 Task: Create in the project AgileMission and in the Backlog issue 'Upgrade the caching mechanism of a web application to improve response time and reduce server load' a child issue 'Kubernetes cluster network reliability testing and remediation', and assign it to team member softage.3@softage.net. Create in the project AgileMission and in the Backlog issue 'Create a new online platform for online data analysis courses with advanced data visualization and statistical analysis features' a child issue 'Integration with property valuation software', and assign it to team member softage.4@softage.net
Action: Mouse moved to (810, 494)
Screenshot: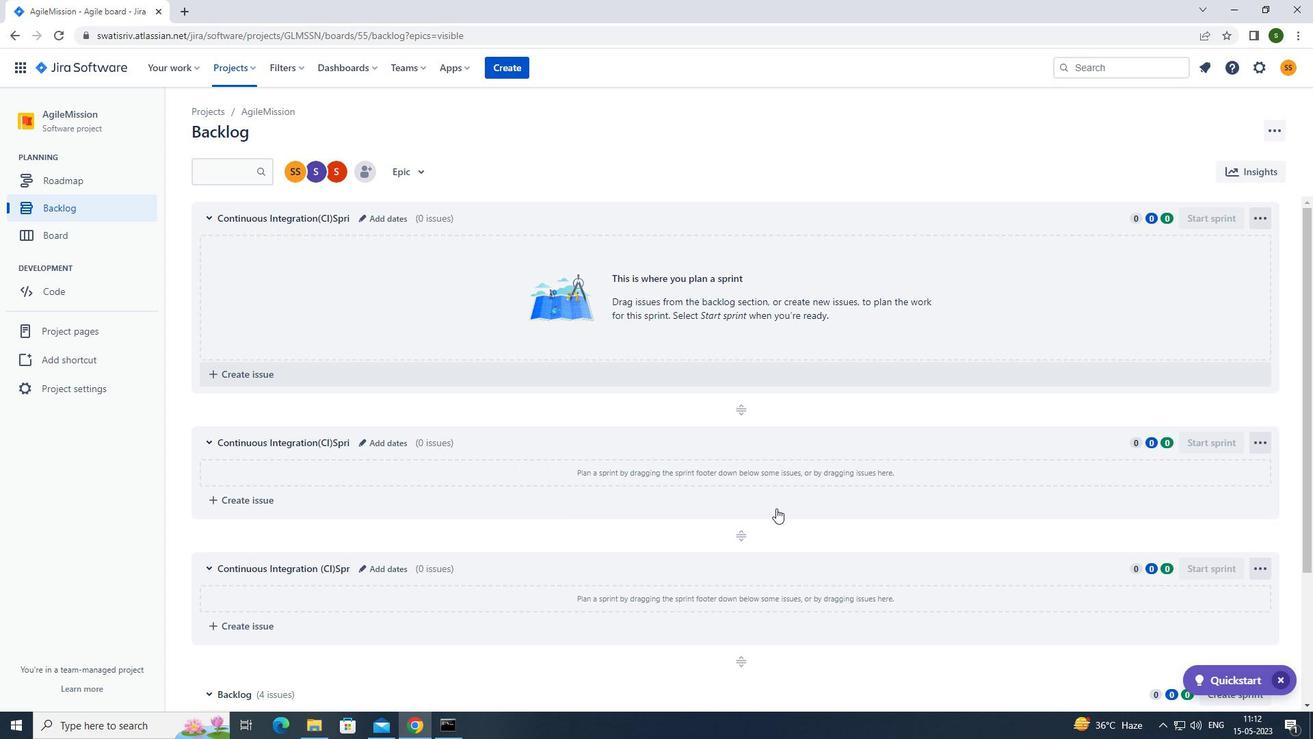
Action: Mouse scrolled (810, 493) with delta (0, 0)
Screenshot: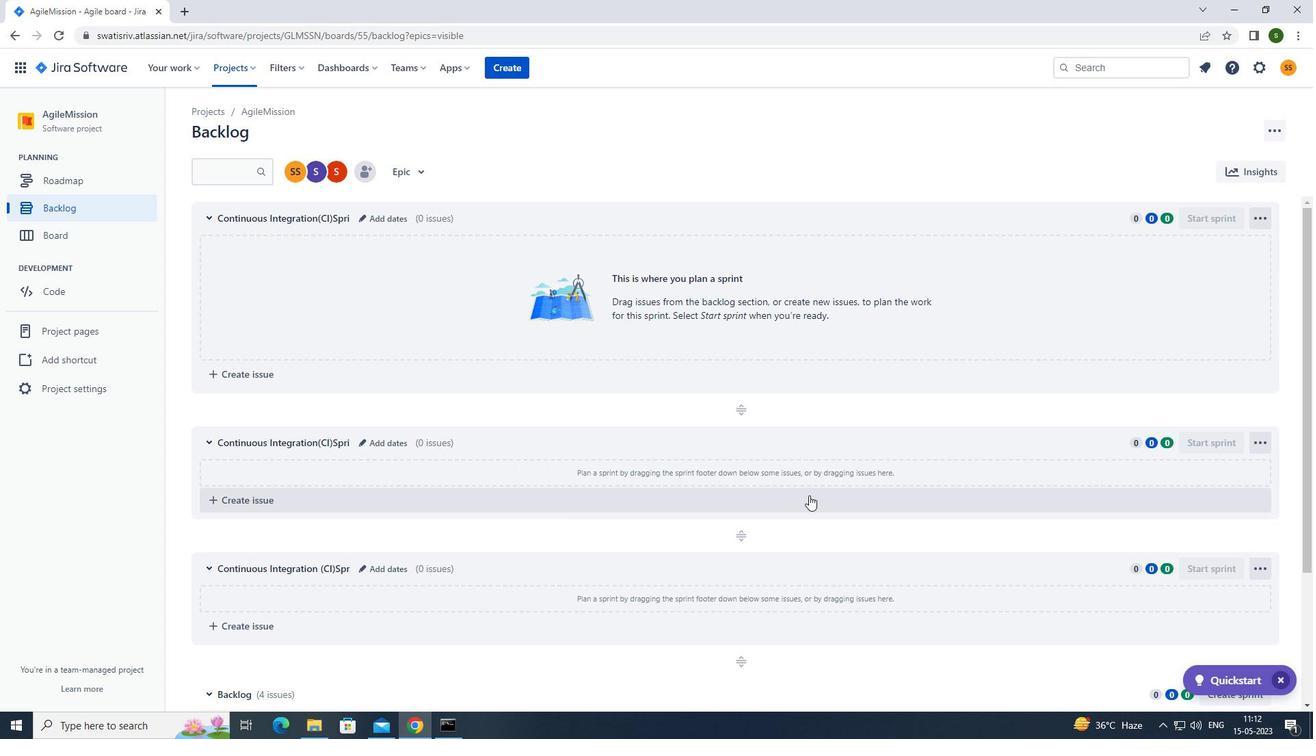 
Action: Mouse scrolled (810, 493) with delta (0, 0)
Screenshot: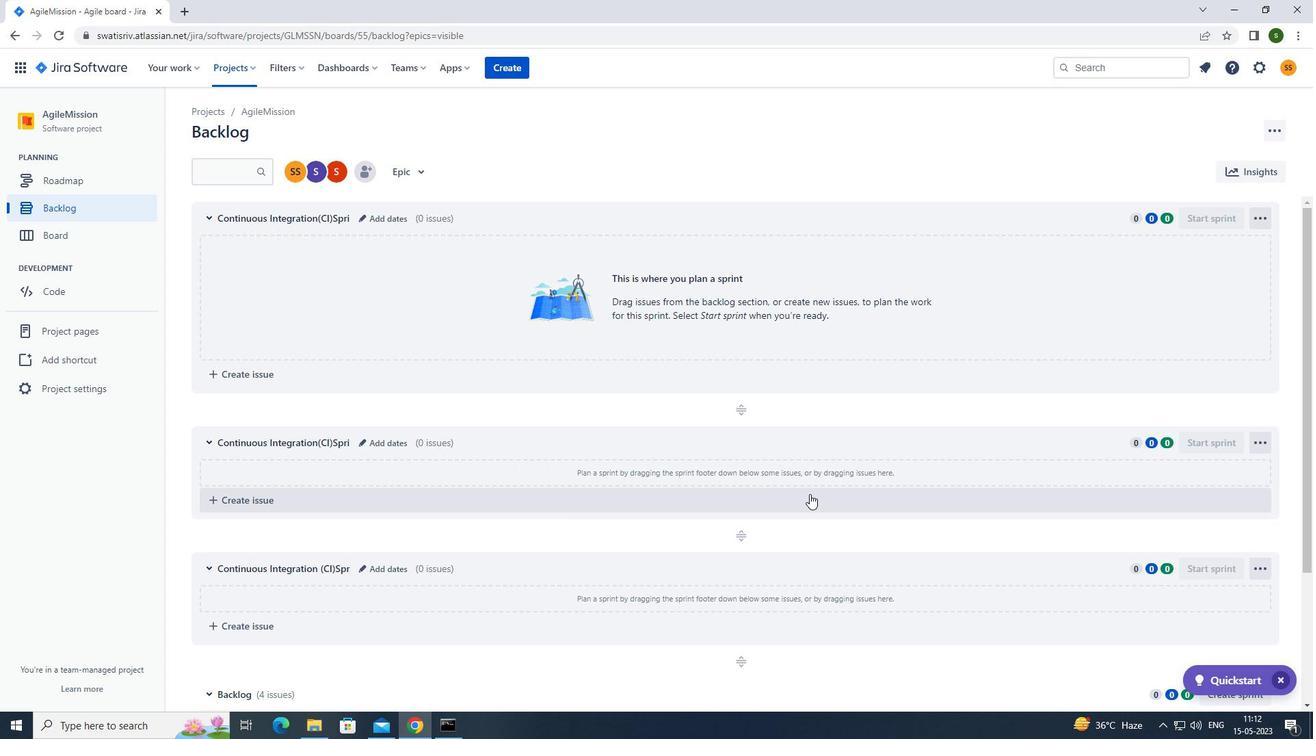 
Action: Mouse scrolled (810, 493) with delta (0, 0)
Screenshot: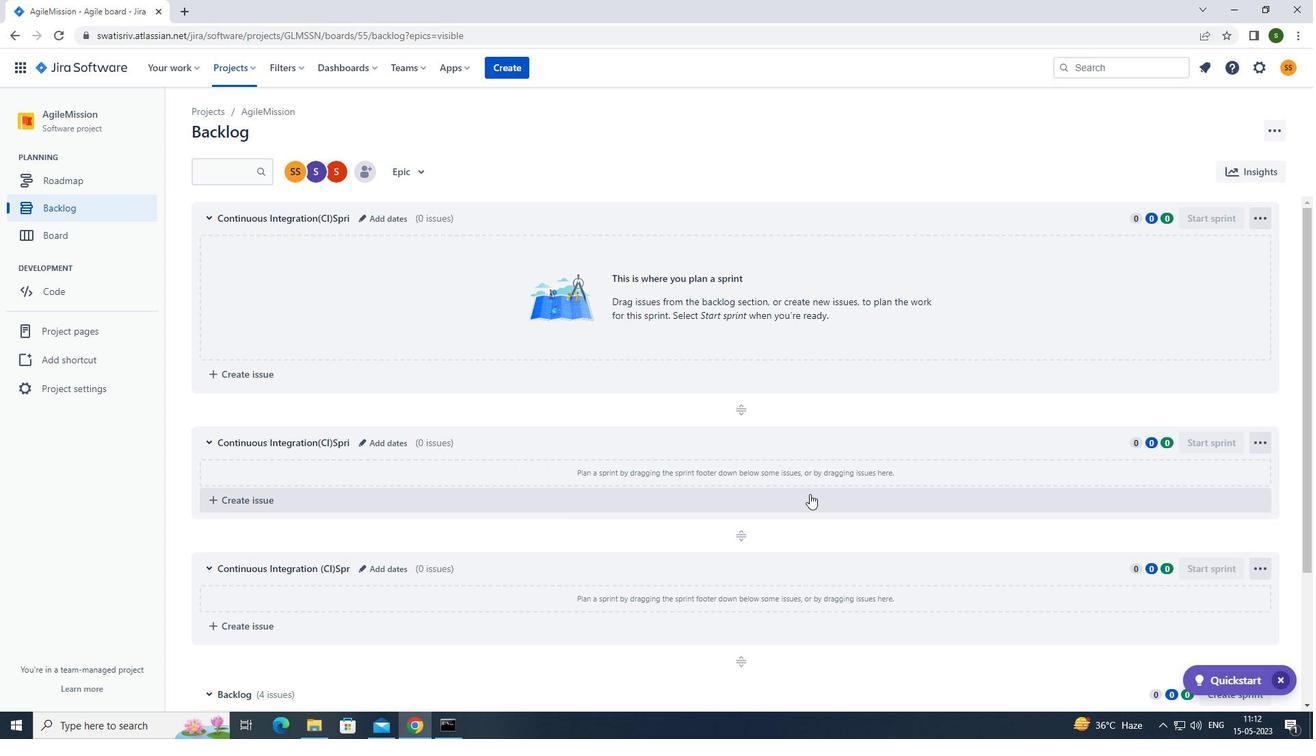 
Action: Mouse scrolled (810, 493) with delta (0, 0)
Screenshot: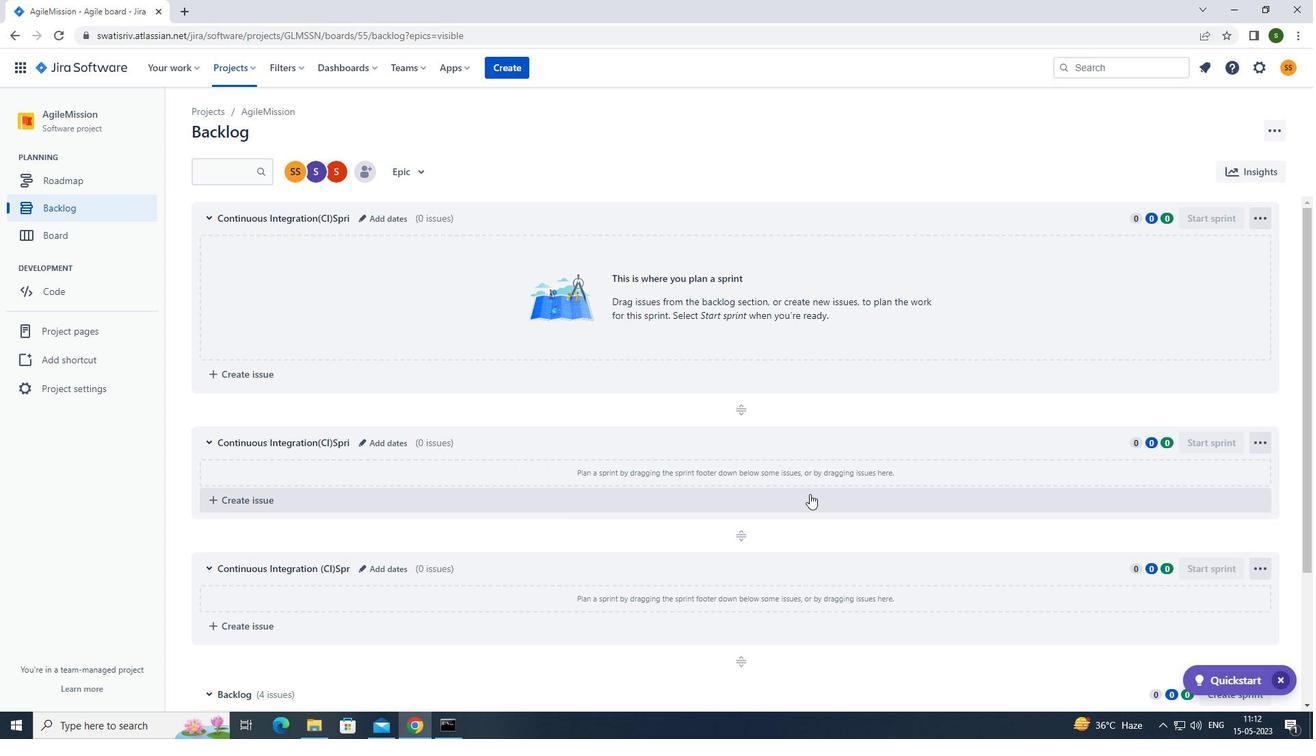 
Action: Mouse moved to (864, 548)
Screenshot: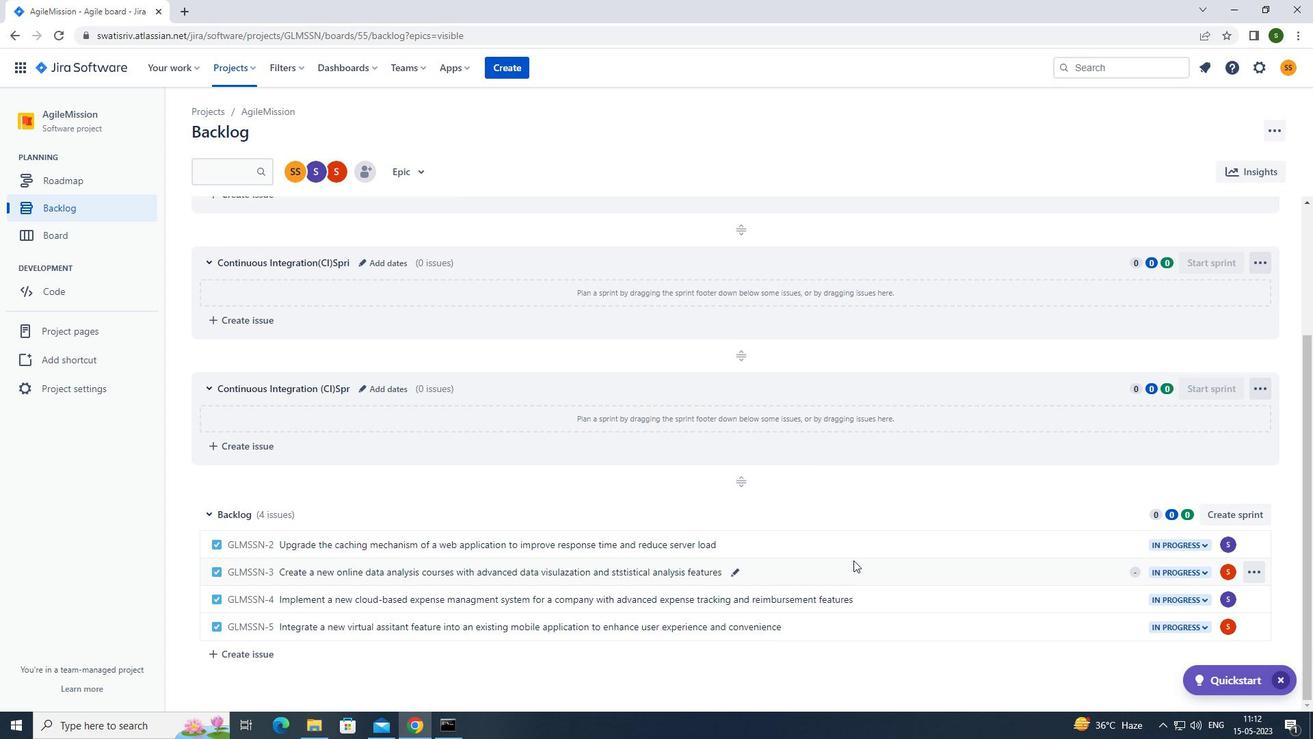
Action: Mouse pressed left at (864, 548)
Screenshot: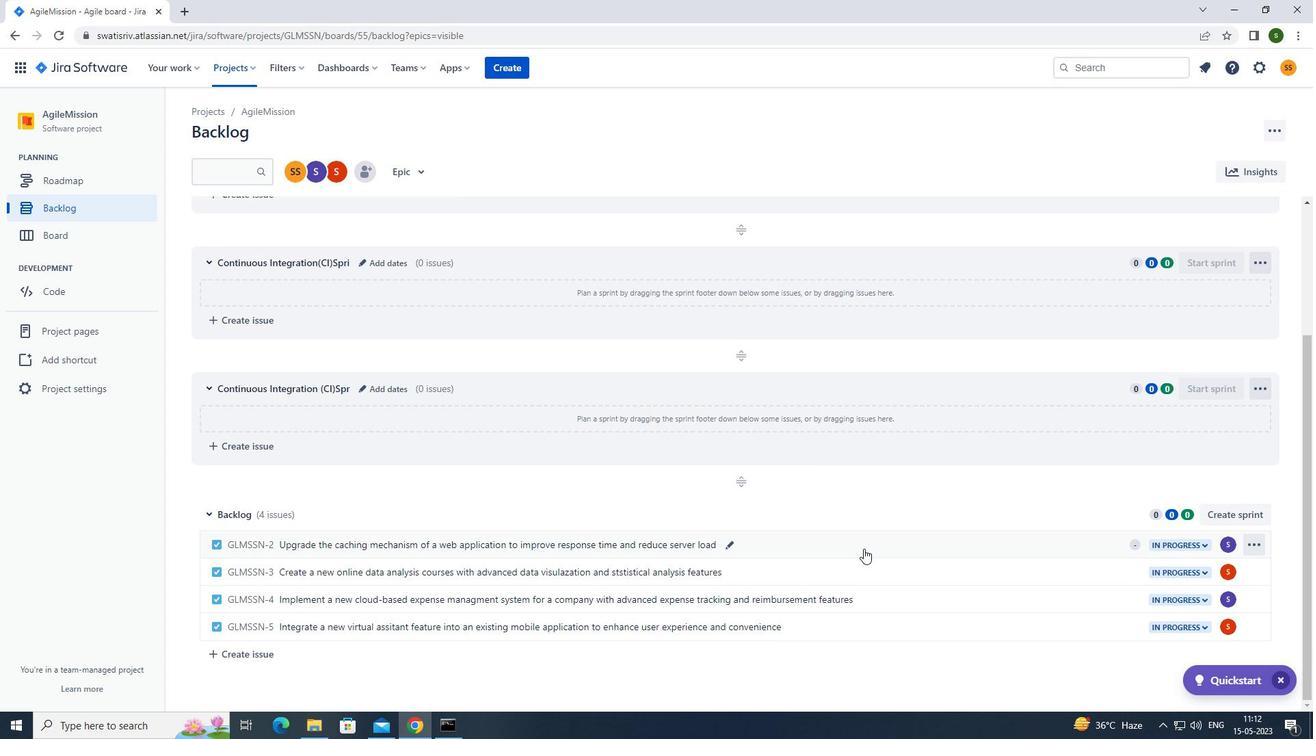 
Action: Mouse moved to (1070, 335)
Screenshot: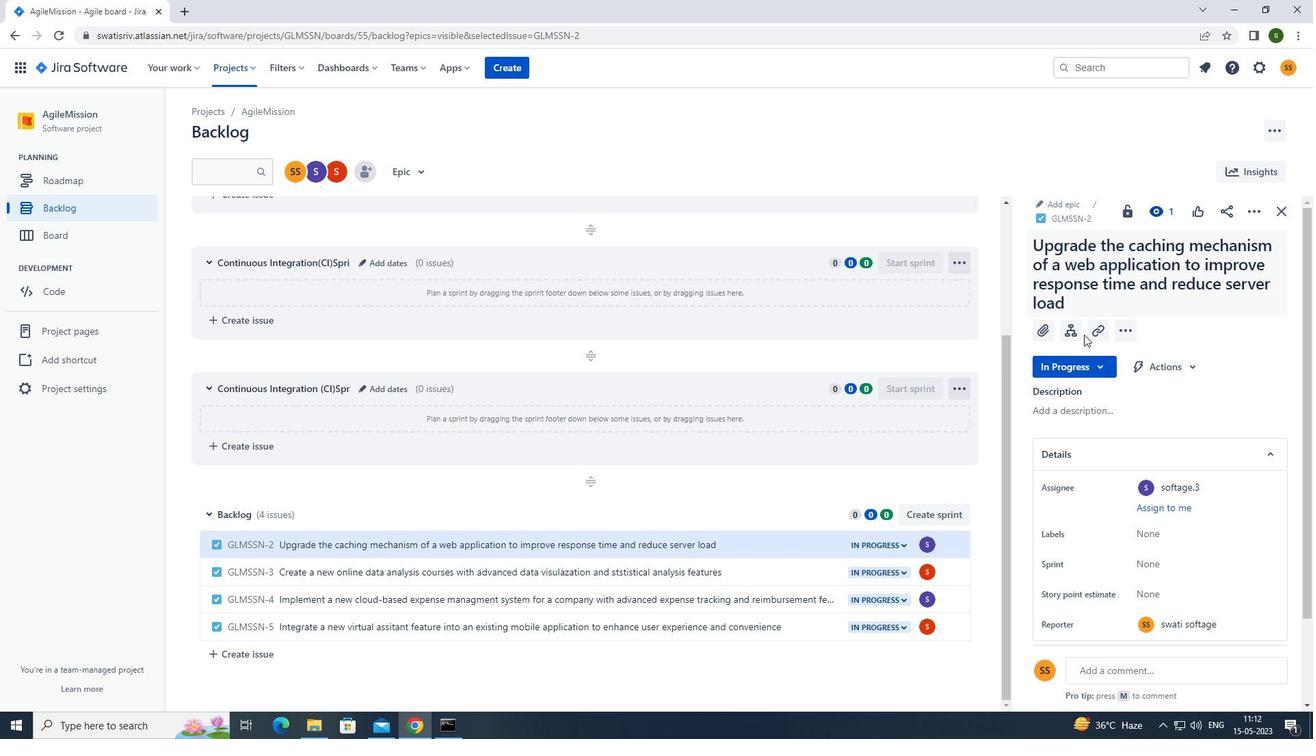 
Action: Mouse pressed left at (1070, 335)
Screenshot: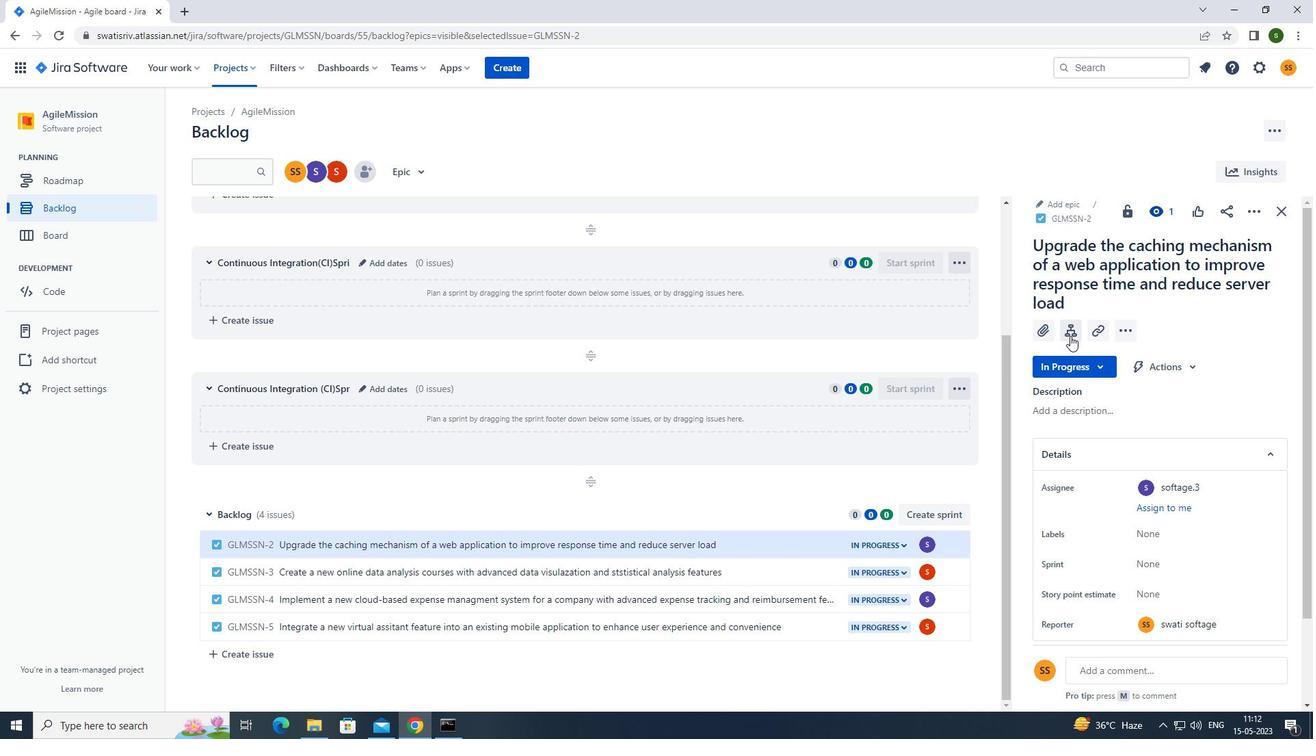 
Action: Mouse moved to (1085, 439)
Screenshot: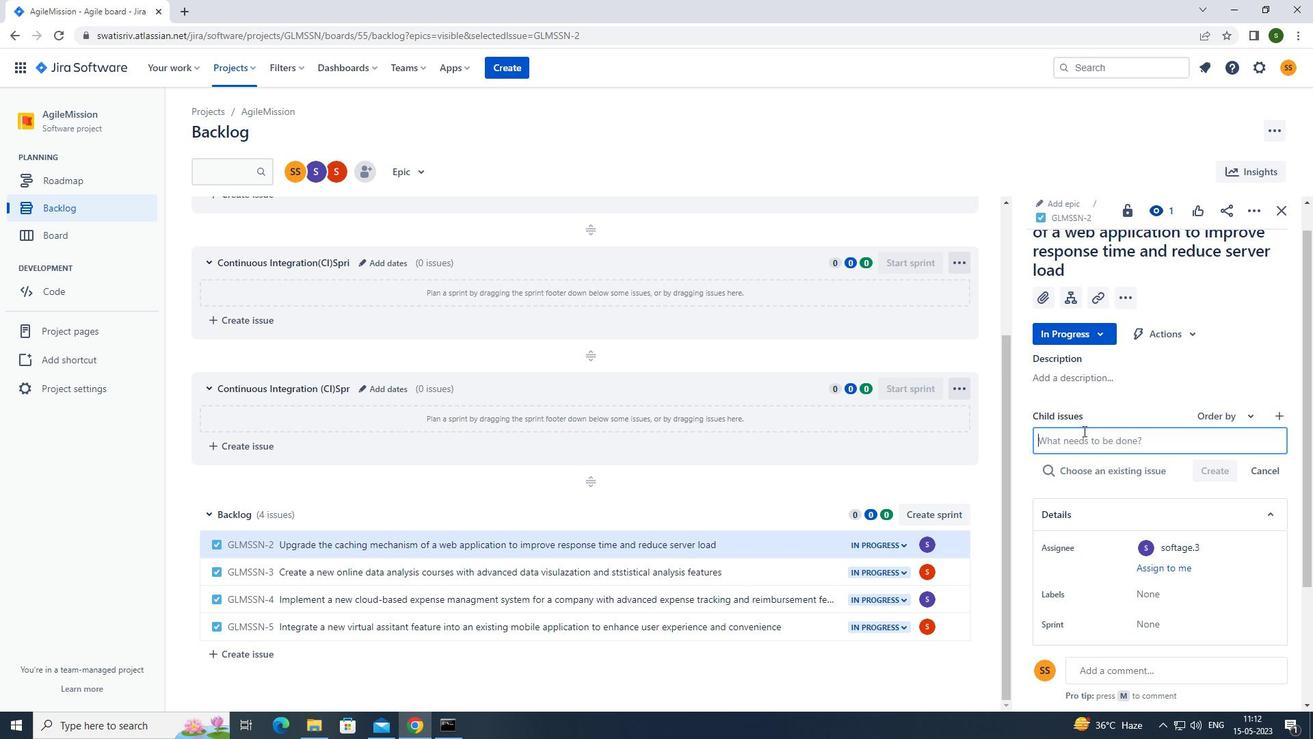 
Action: Mouse pressed left at (1085, 439)
Screenshot: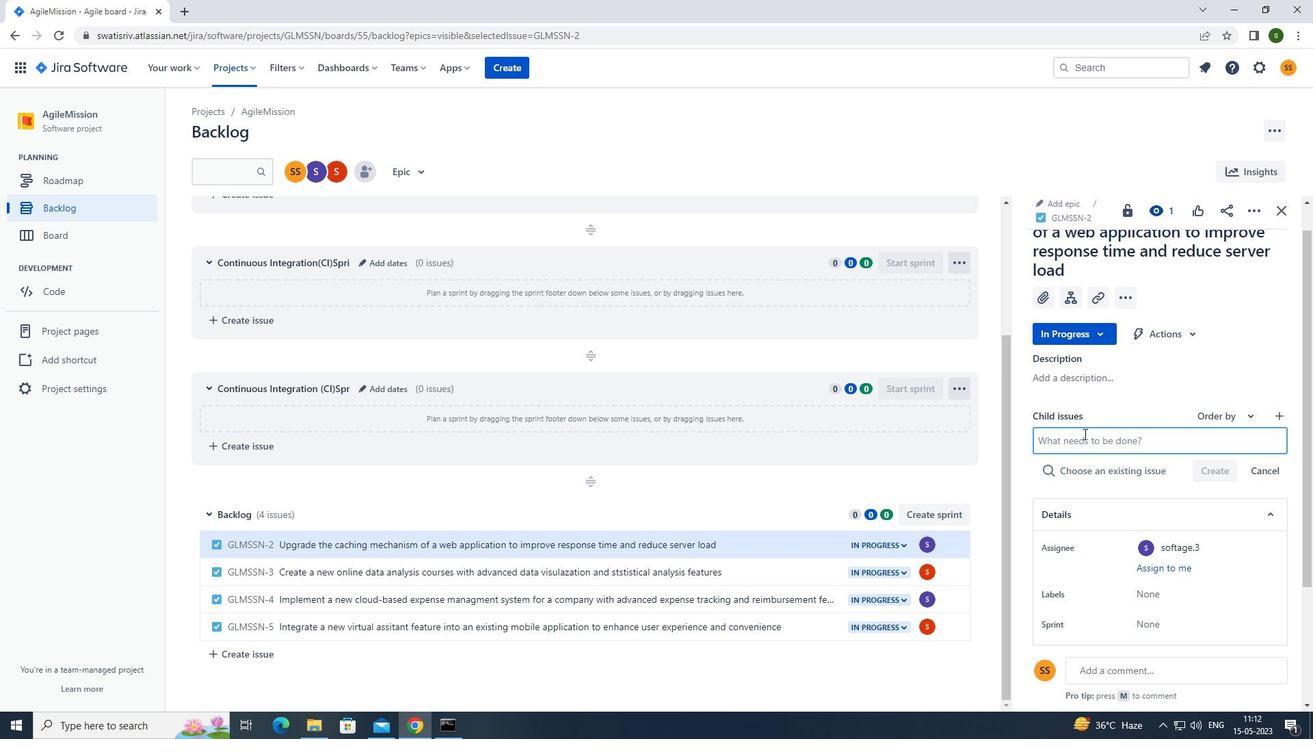 
Action: Key pressed <Key.caps_lock>k<Key.caps_lock>ubernetes<Key.space>cluster<Key.space>network<Key.space>reliability<Key.space>testing<Key.space>and<Key.space>remediation<Key.enter>
Screenshot: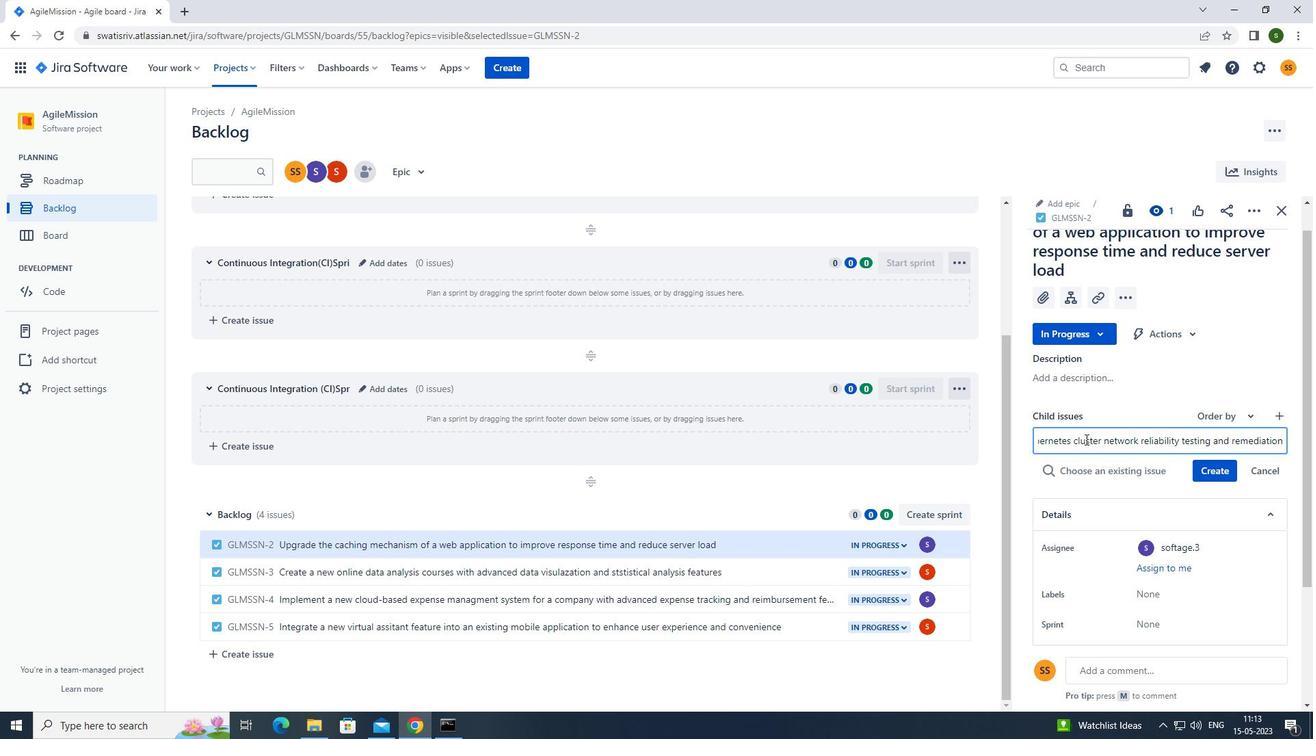 
Action: Mouse moved to (1226, 445)
Screenshot: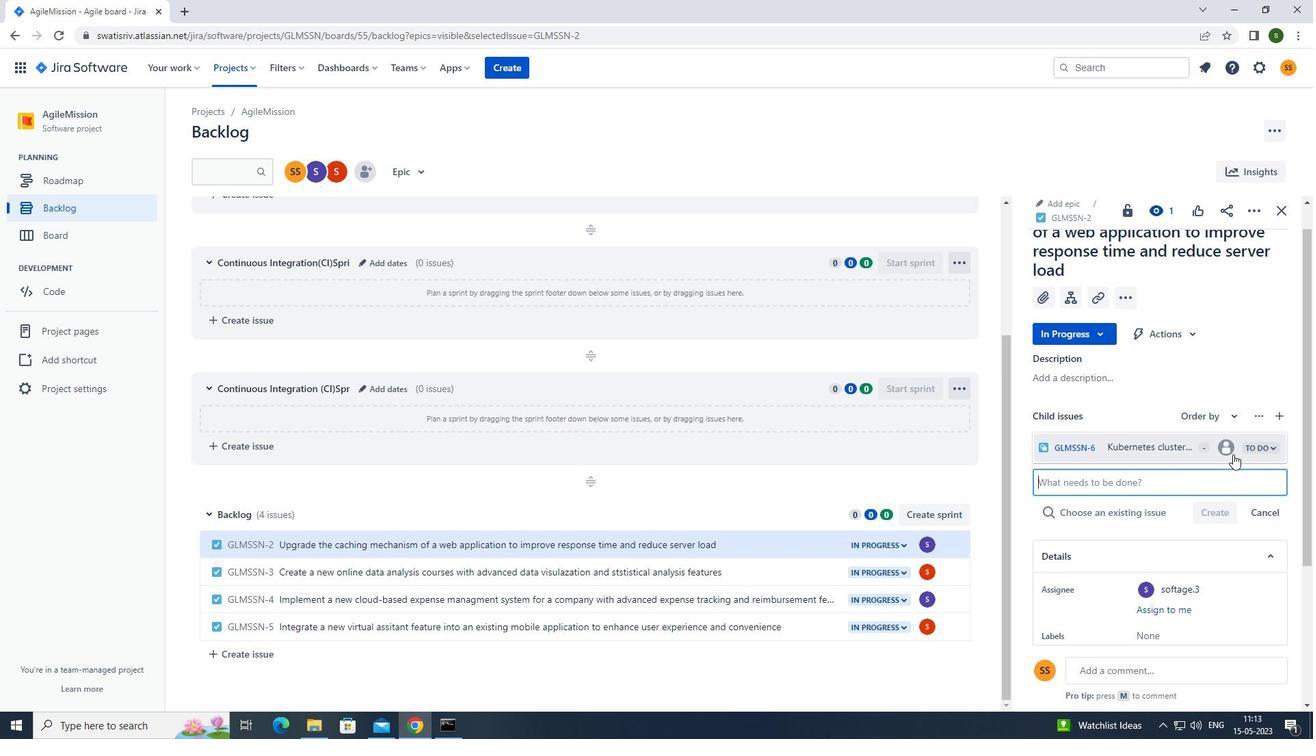 
Action: Mouse pressed left at (1226, 445)
Screenshot: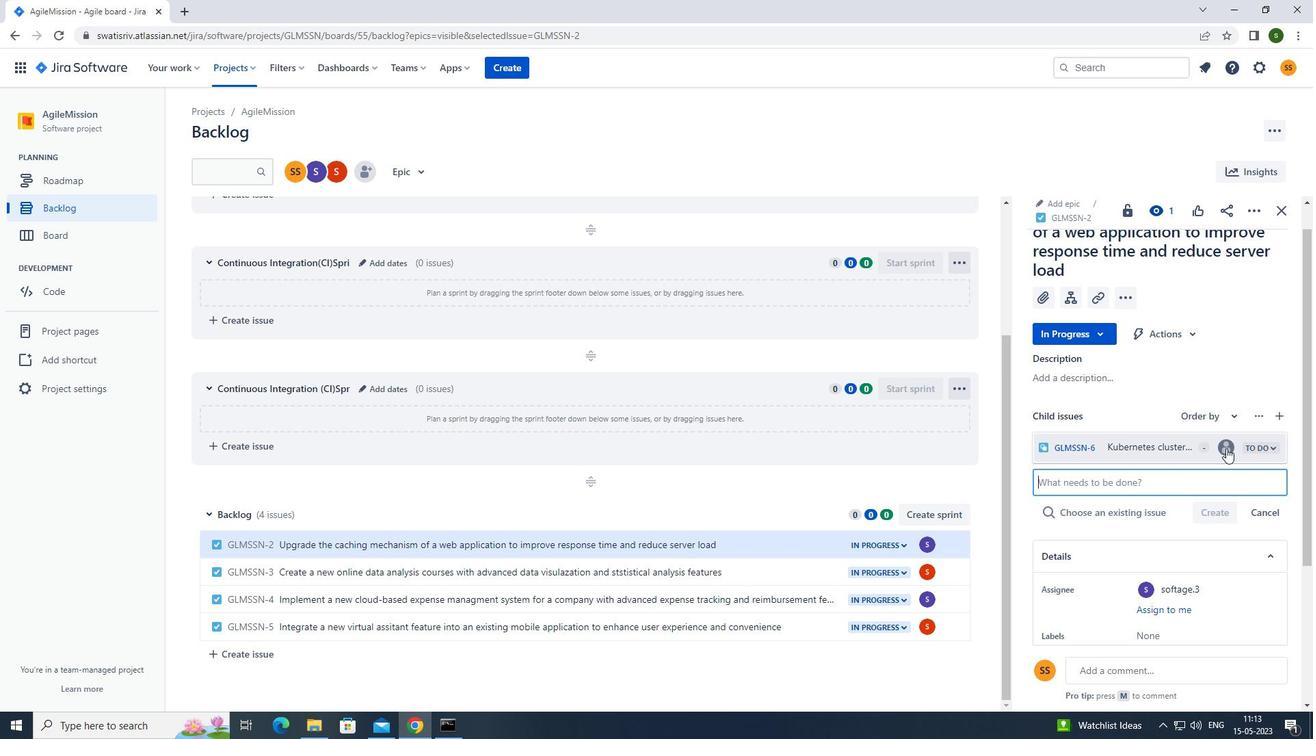 
Action: Mouse moved to (1134, 483)
Screenshot: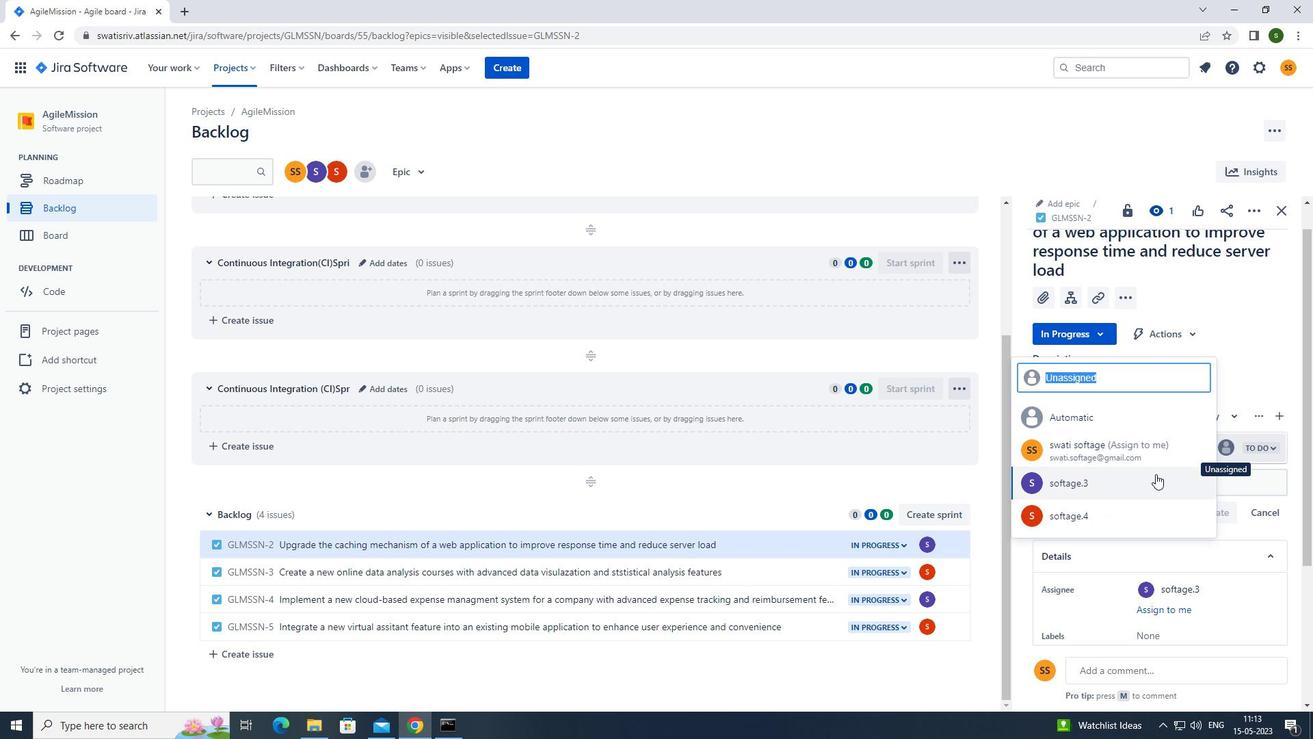 
Action: Mouse pressed left at (1134, 483)
Screenshot: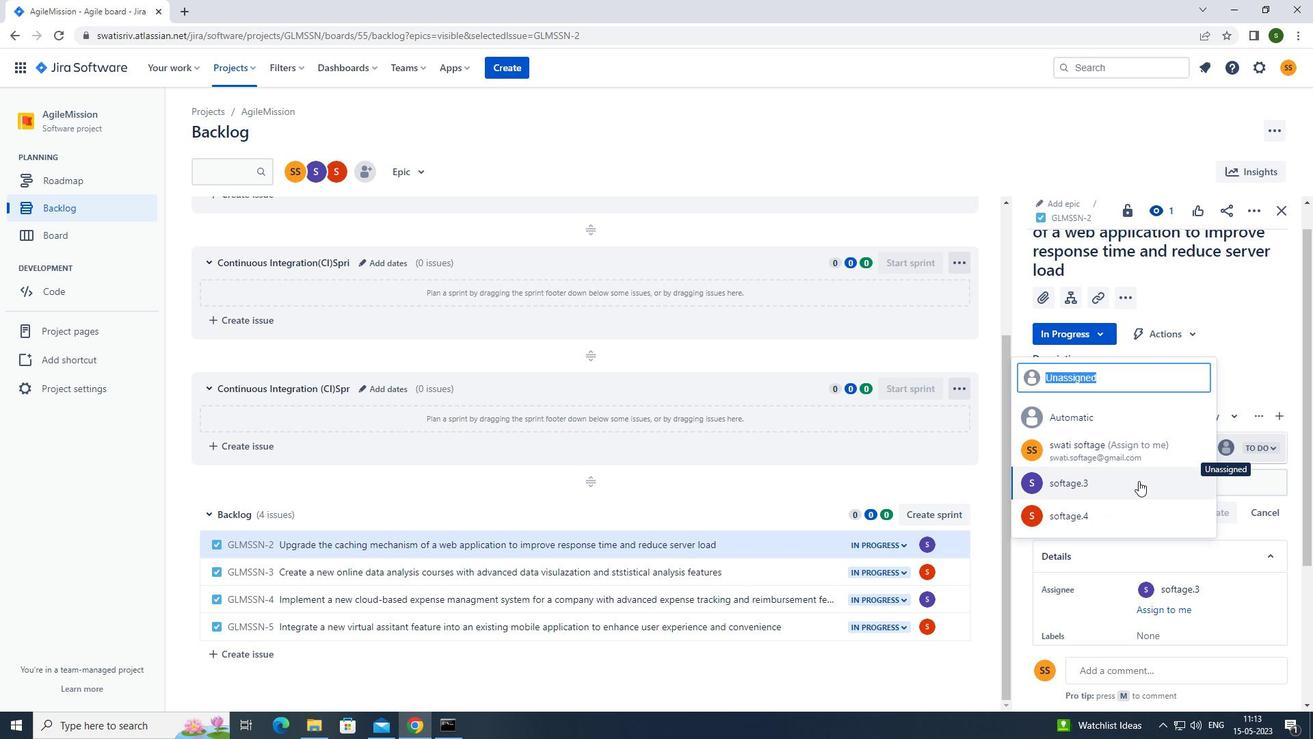 
Action: Mouse moved to (768, 575)
Screenshot: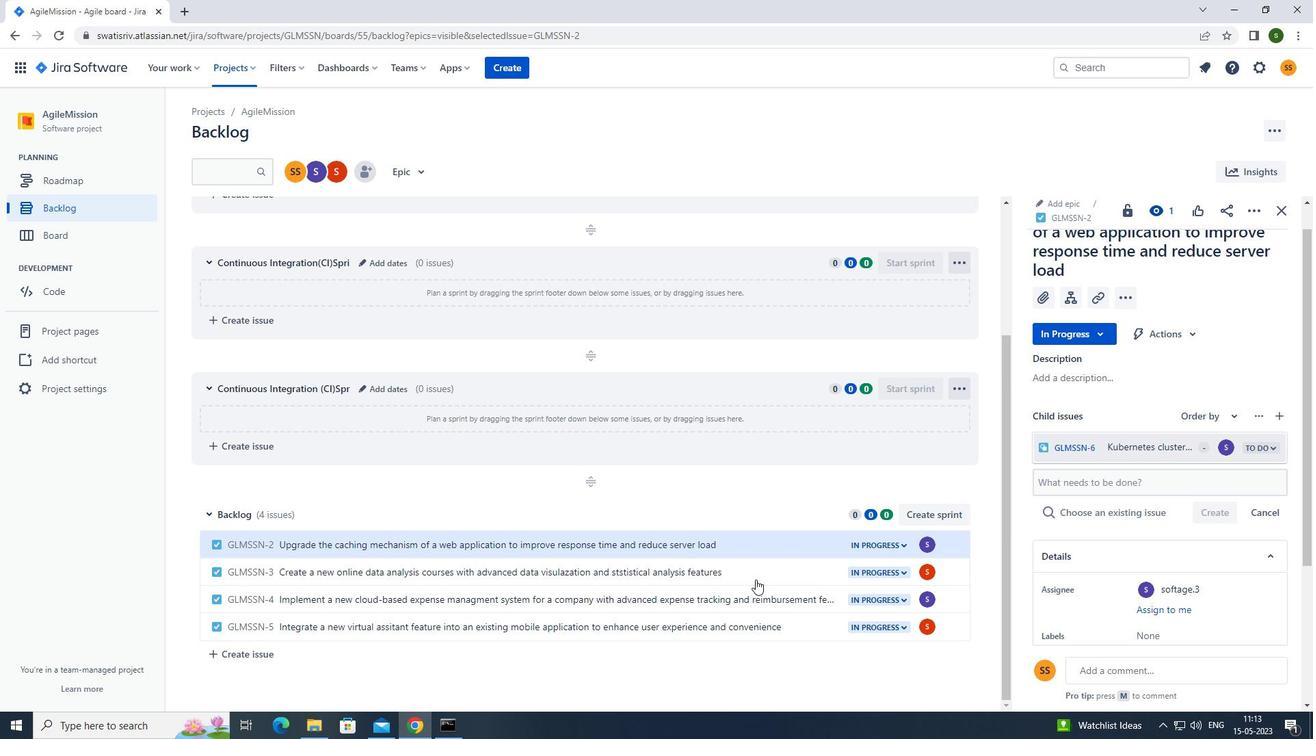 
Action: Mouse pressed left at (768, 575)
Screenshot: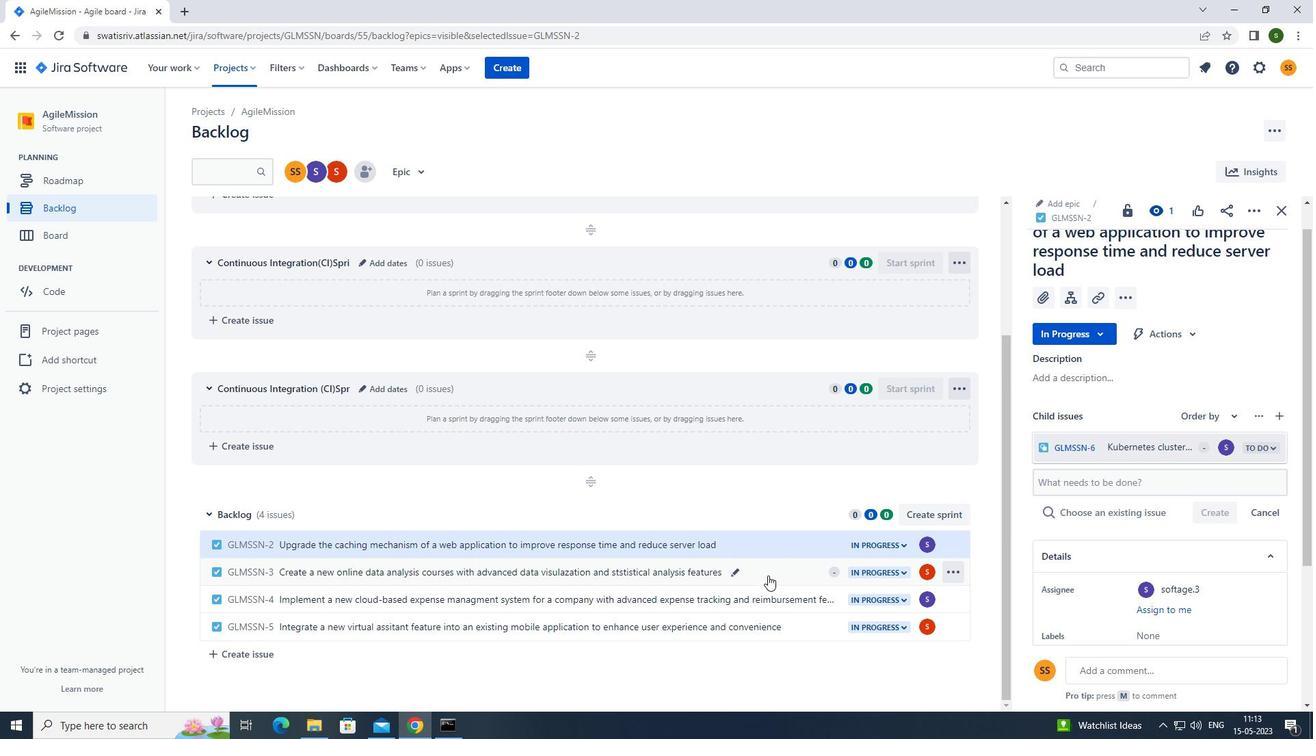 
Action: Mouse moved to (1078, 327)
Screenshot: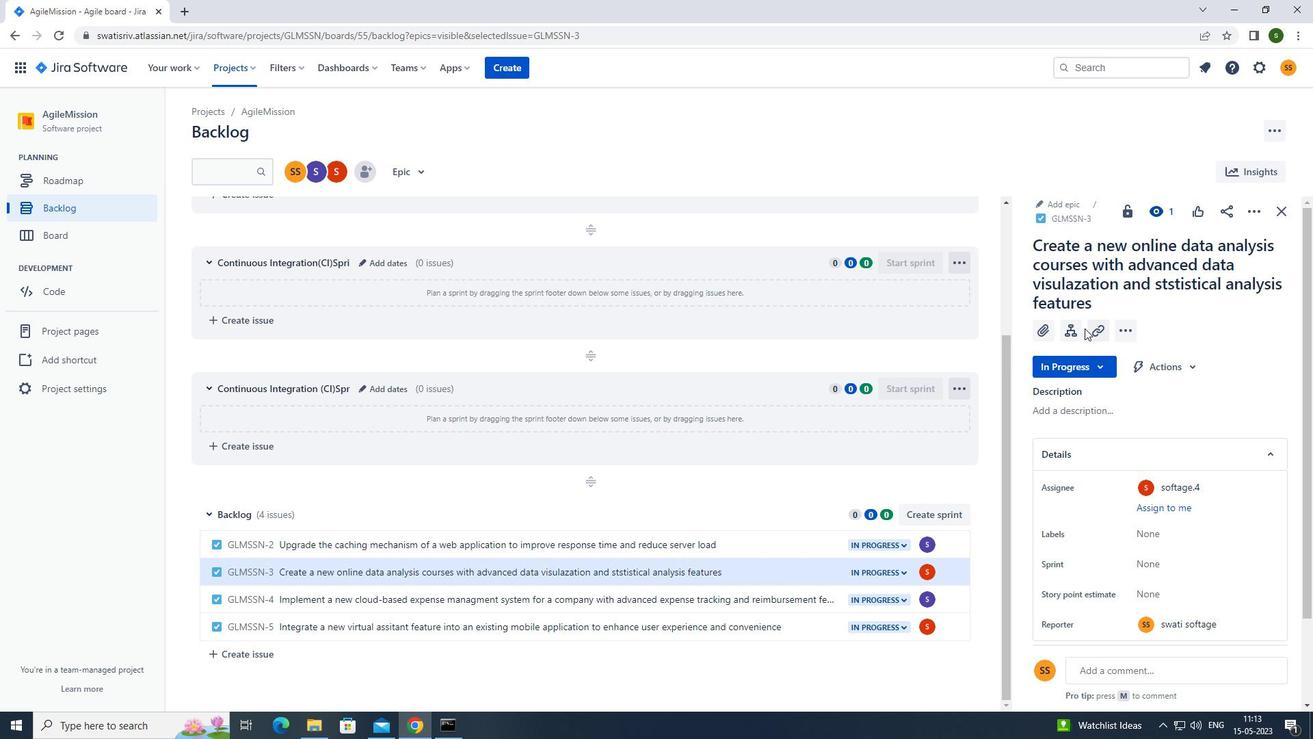 
Action: Mouse pressed left at (1078, 327)
Screenshot: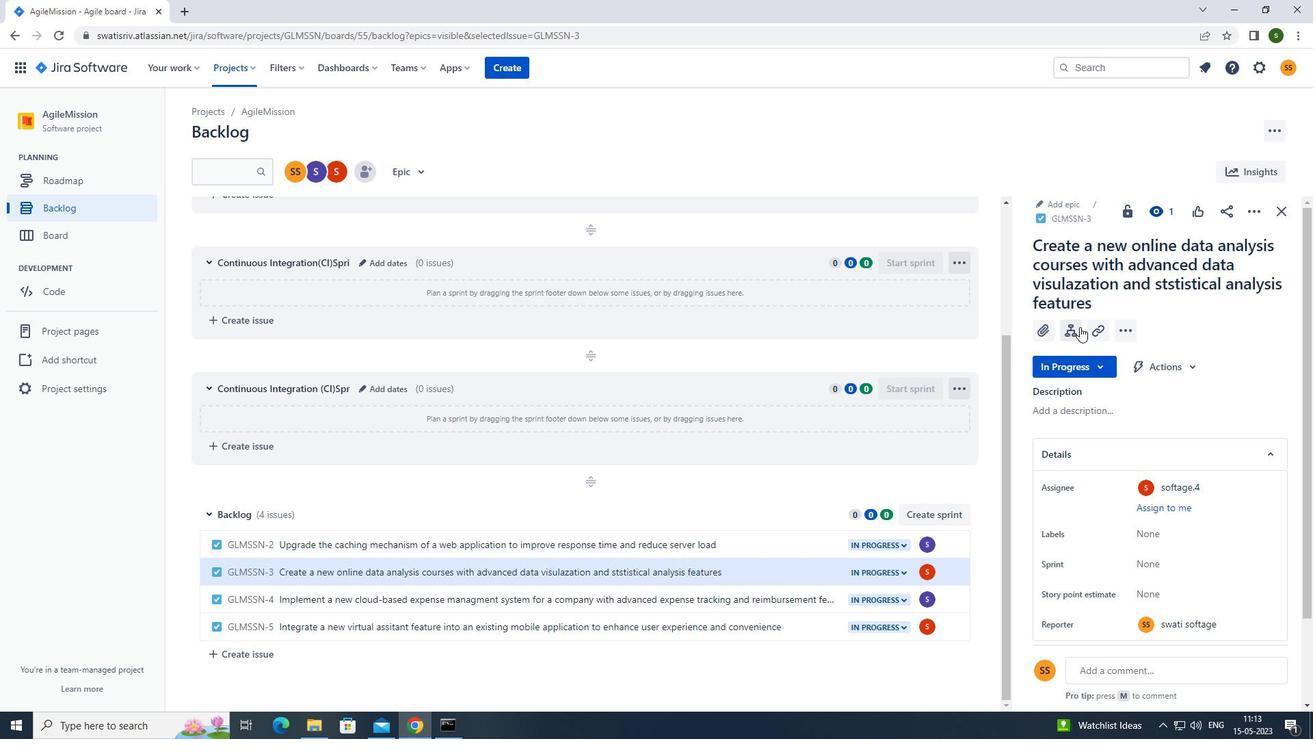 
Action: Mouse moved to (1109, 436)
Screenshot: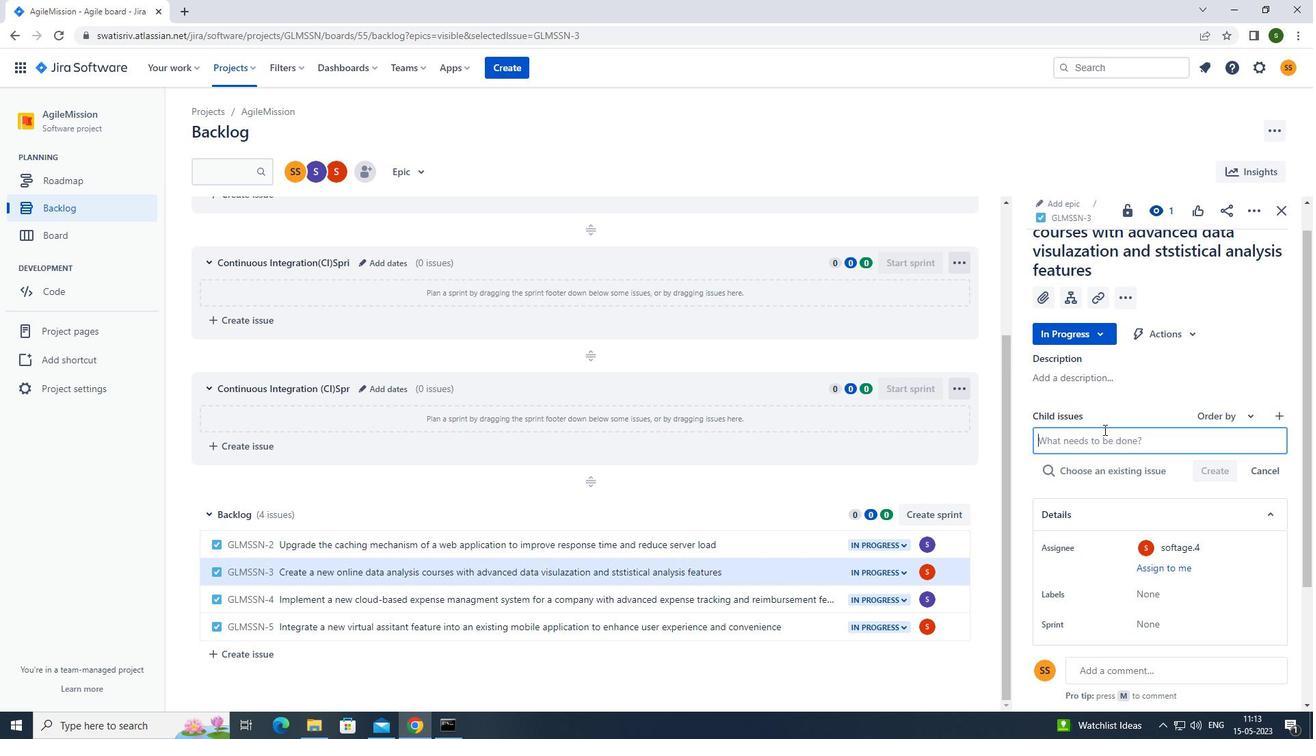 
Action: Mouse pressed left at (1109, 436)
Screenshot: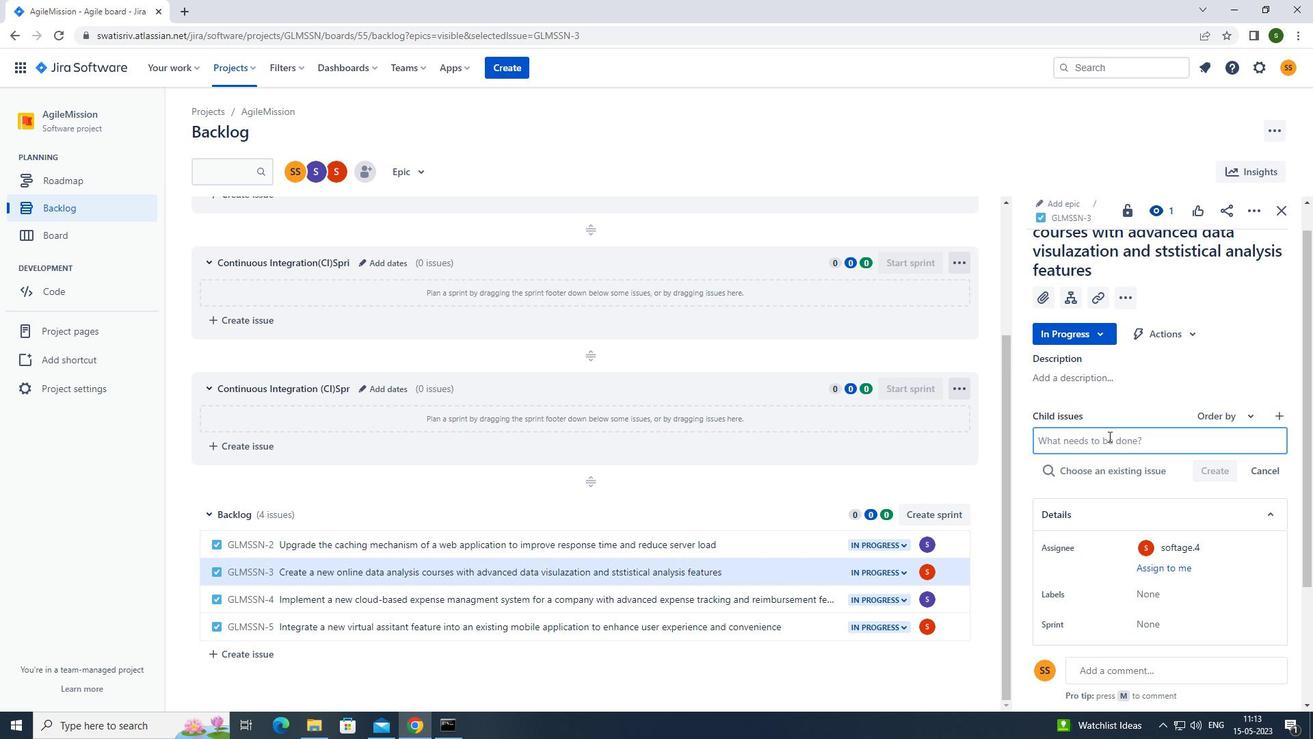 
Action: Mouse moved to (1109, 437)
Screenshot: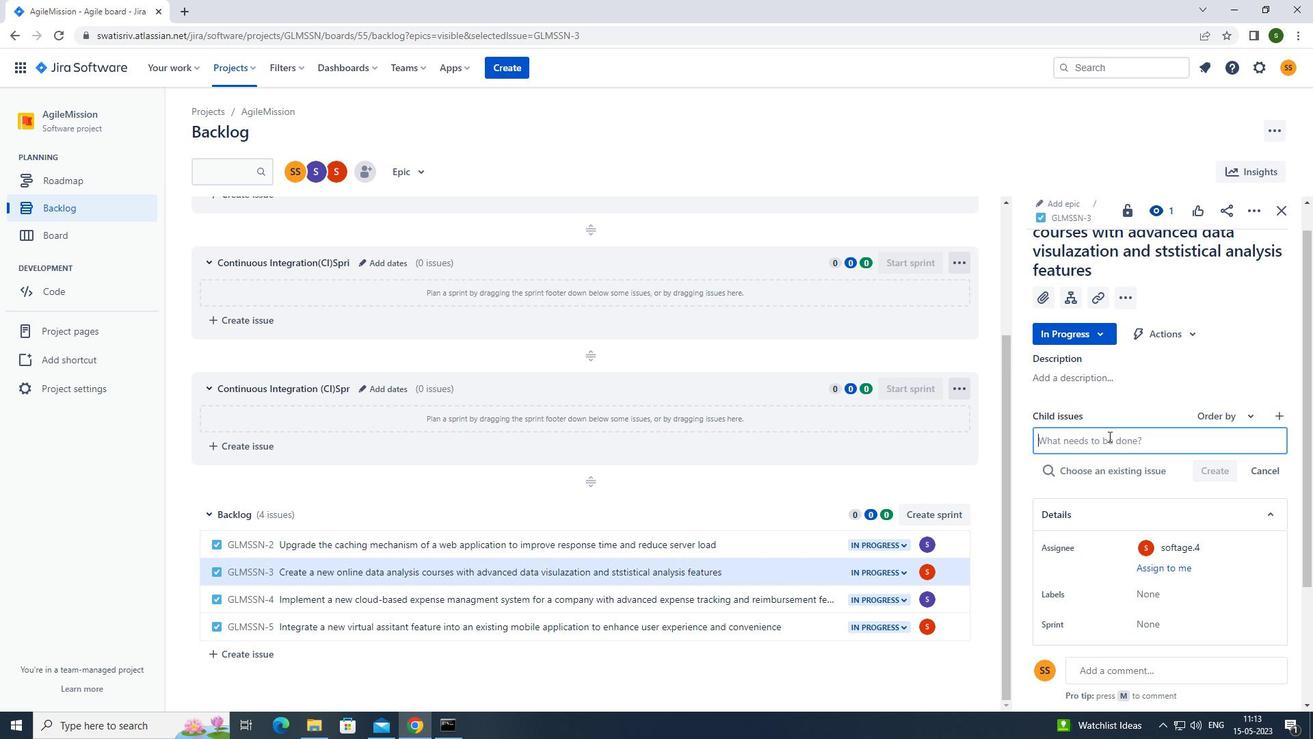
Action: Key pressed <Key.caps_lock>i<Key.caps_lock>ntegration<Key.space>with<Key.space>property<Key.space>valuation<Key.space>software<Key.enter>
Screenshot: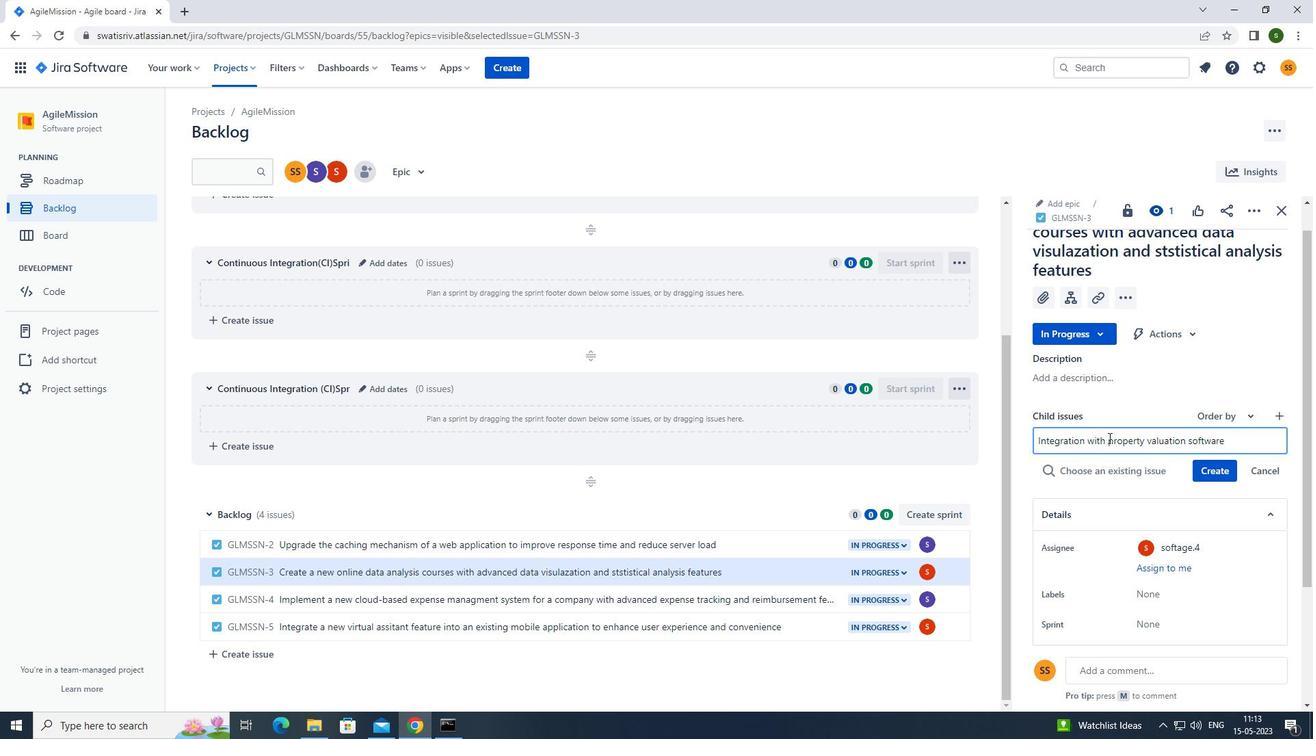 
Action: Mouse moved to (1233, 447)
Screenshot: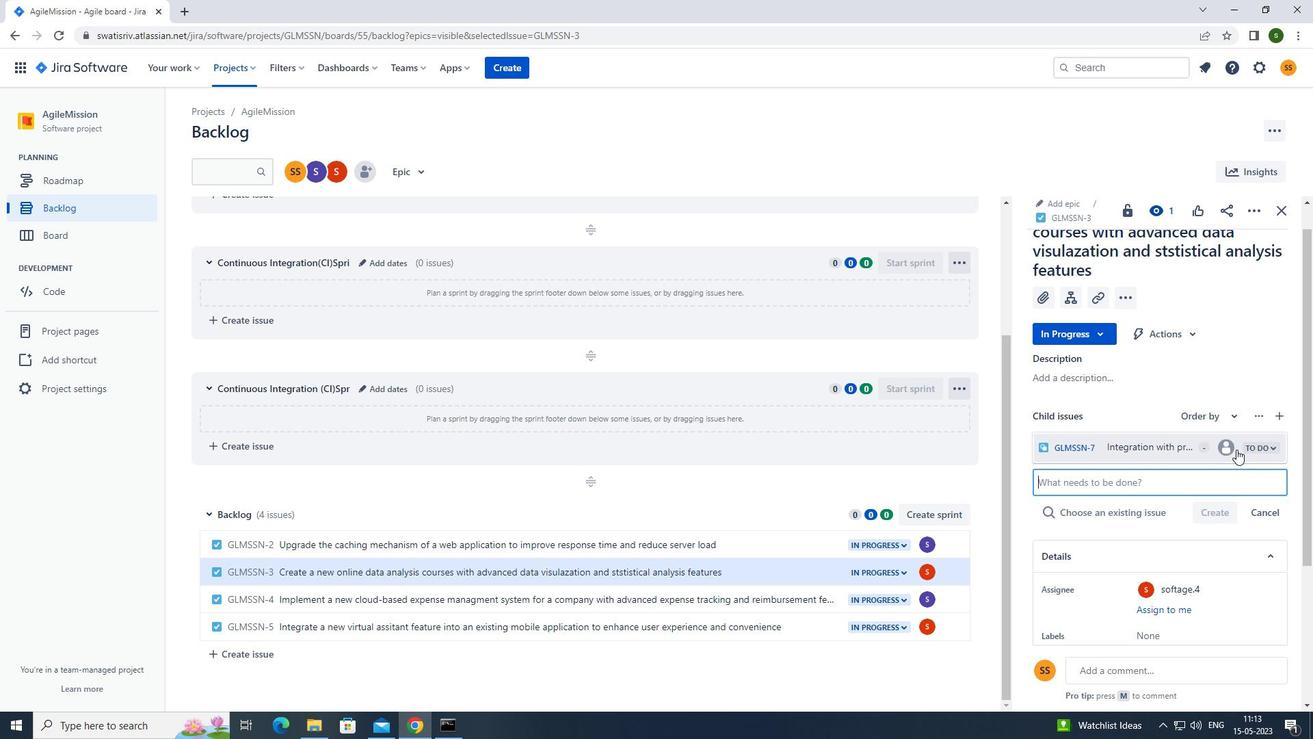 
Action: Mouse pressed left at (1233, 447)
Screenshot: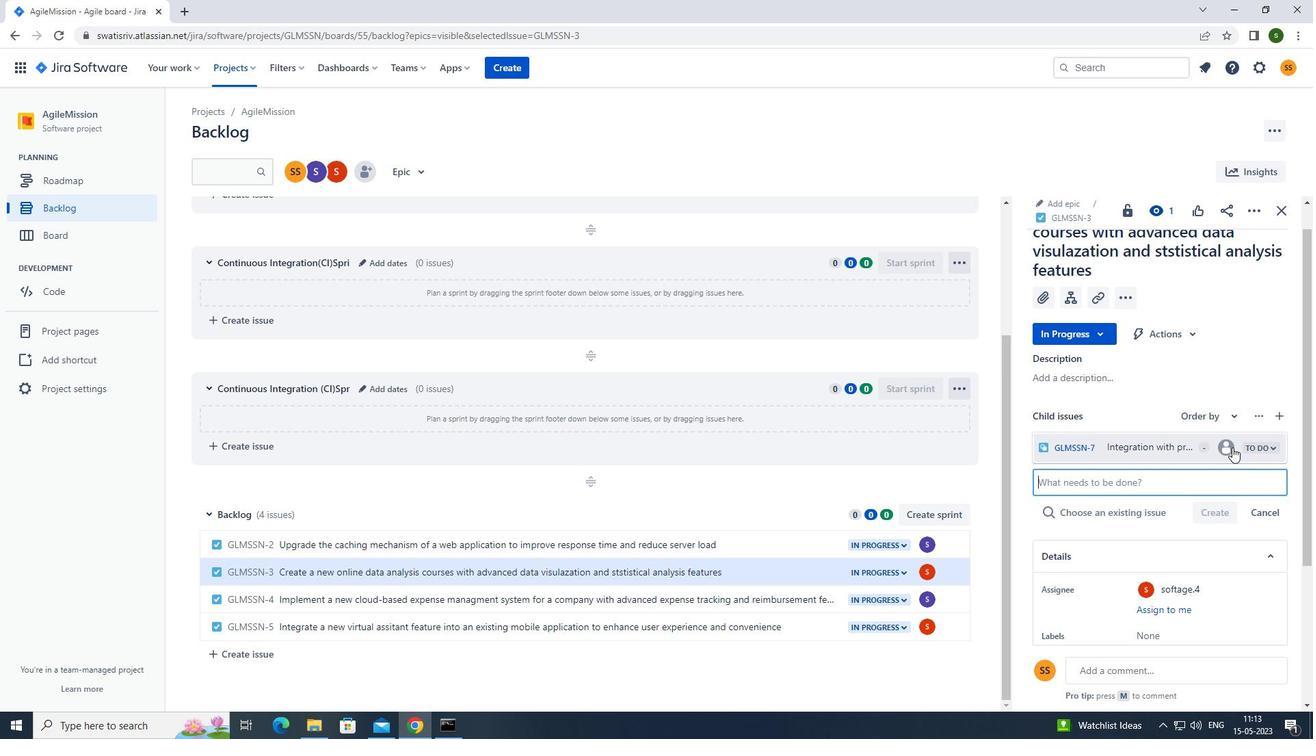 
Action: Mouse moved to (1080, 511)
Screenshot: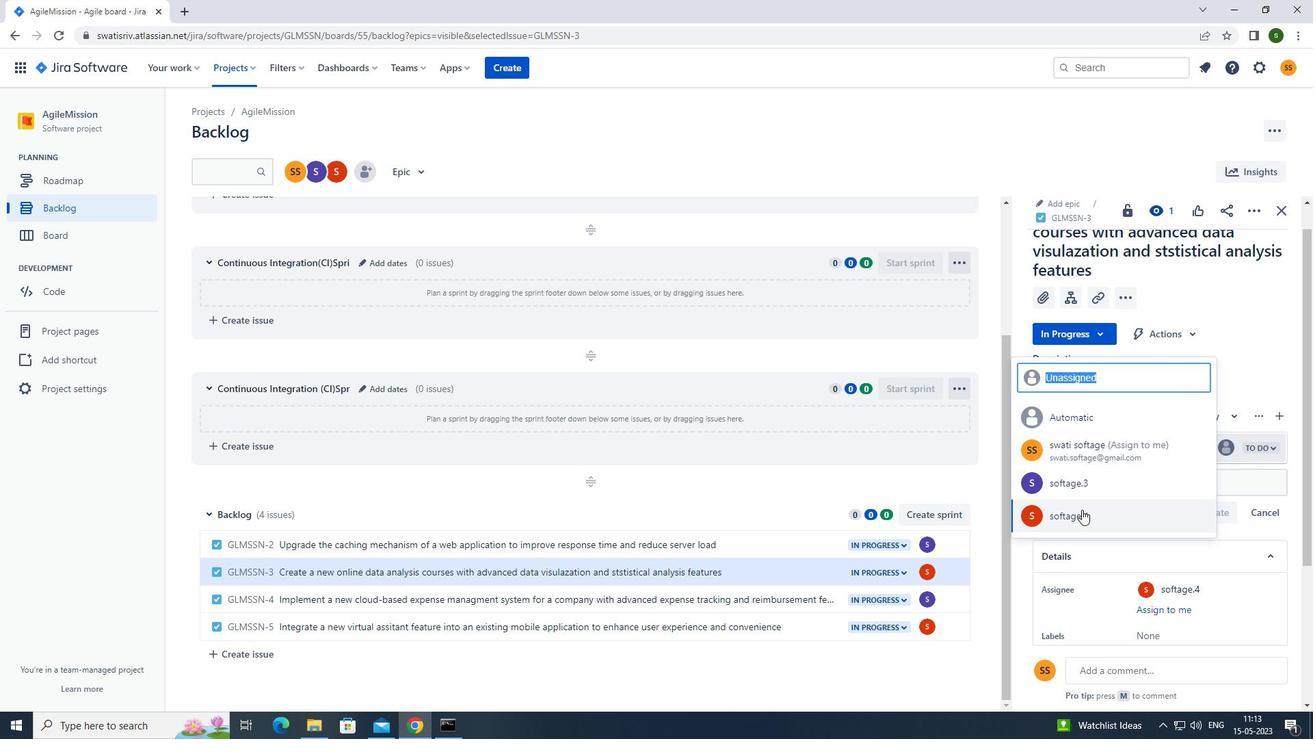 
Action: Mouse pressed left at (1080, 511)
Screenshot: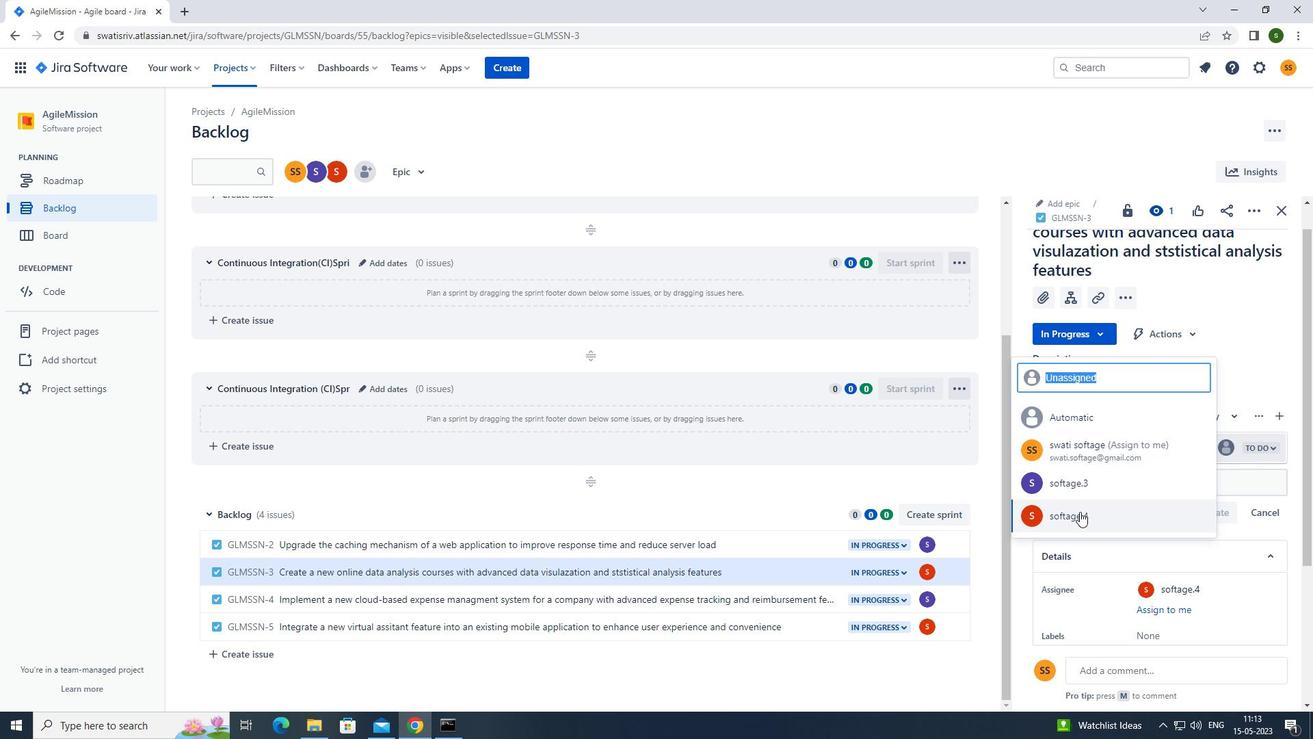 
Action: Mouse moved to (990, 533)
Screenshot: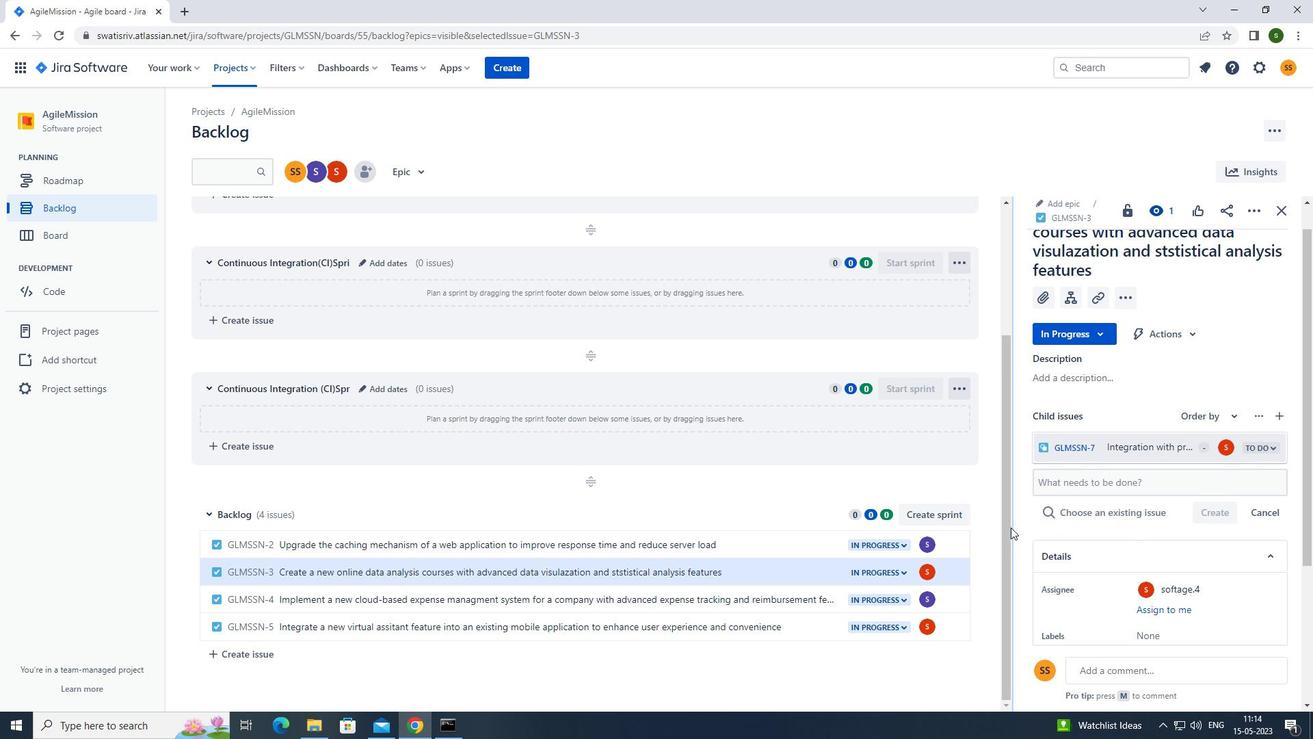 
